 Task: Look for space in Seoul from 7th May, 2023 to 20th May, 2023 for 1 adult in price range Rs.8000 to Rs.14000. Place can be private room with 1  bedroom having 1 bed and 1 bathroom. Property type can be flat. Amenities needed are: wifi, dedicated workplace, gym, breakfast, smoking allowed. Required host language is English.
Action: Mouse moved to (358, 420)
Screenshot: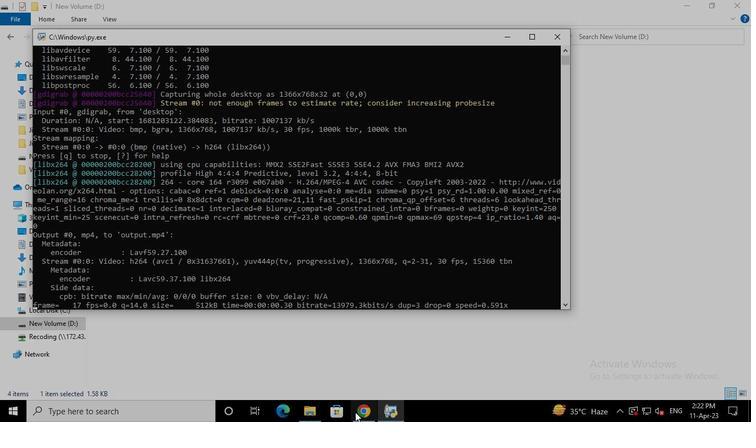
Action: Mouse pressed left at (358, 420)
Screenshot: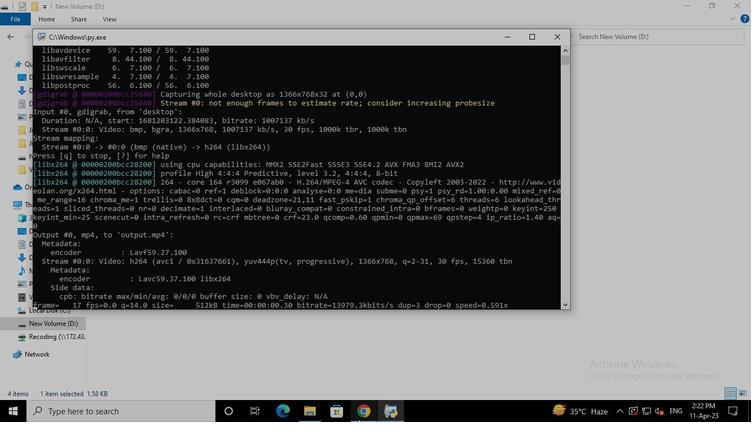 
Action: Mouse moved to (304, 99)
Screenshot: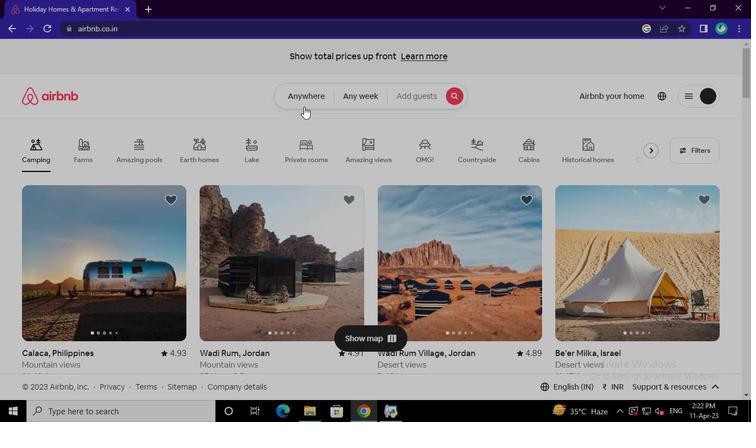 
Action: Mouse pressed left at (304, 99)
Screenshot: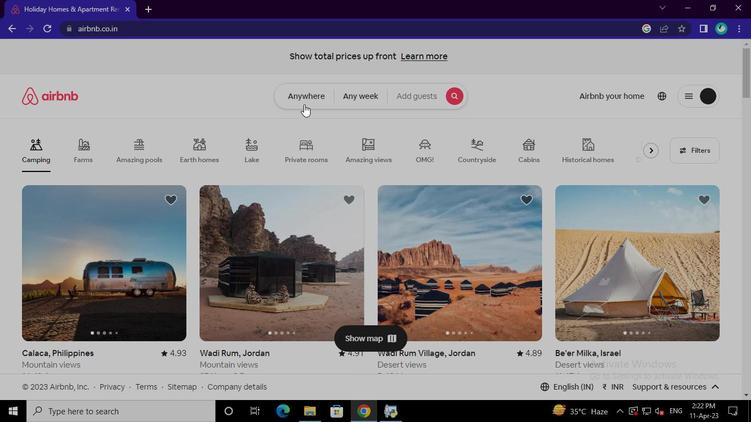 
Action: Mouse moved to (251, 136)
Screenshot: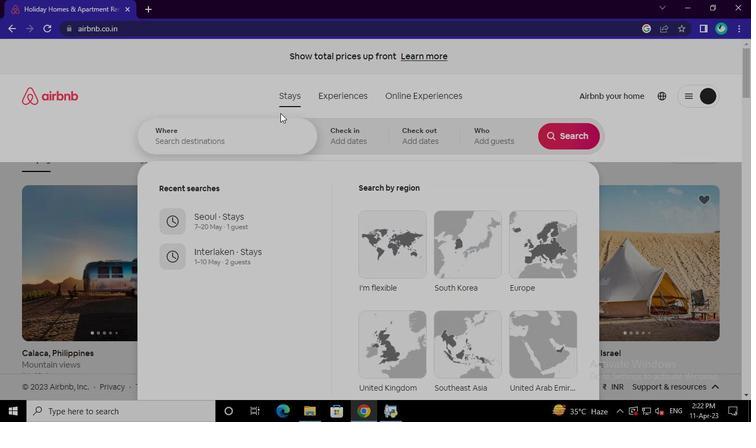 
Action: Mouse pressed left at (251, 136)
Screenshot: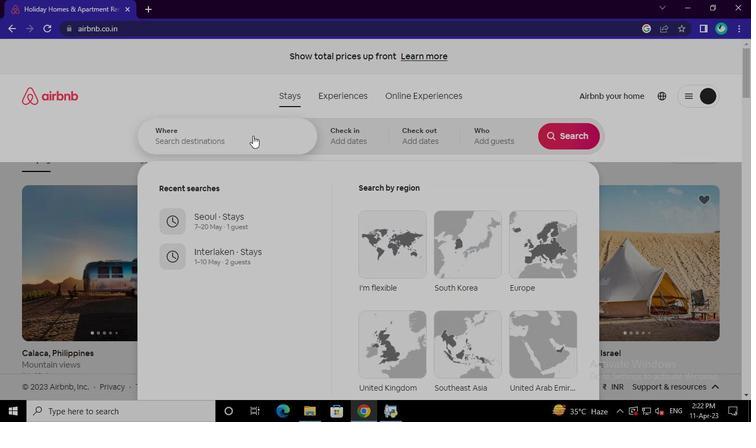 
Action: Keyboard Key.shift
Screenshot: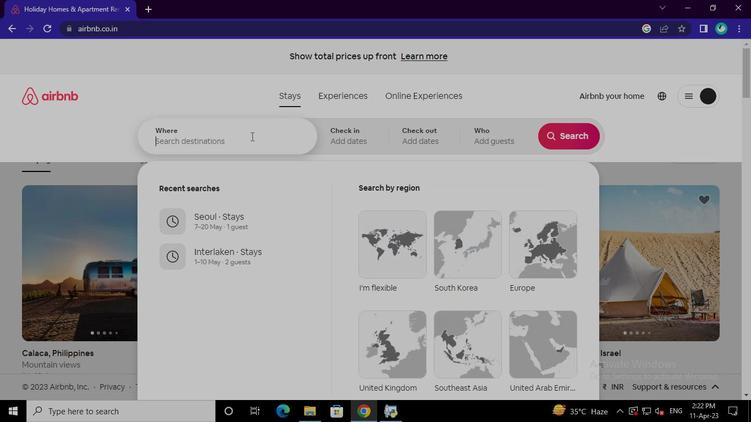 
Action: Keyboard S
Screenshot: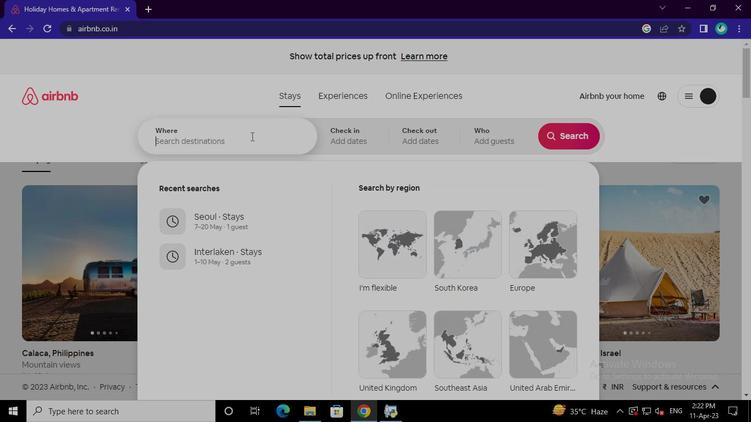 
Action: Keyboard e
Screenshot: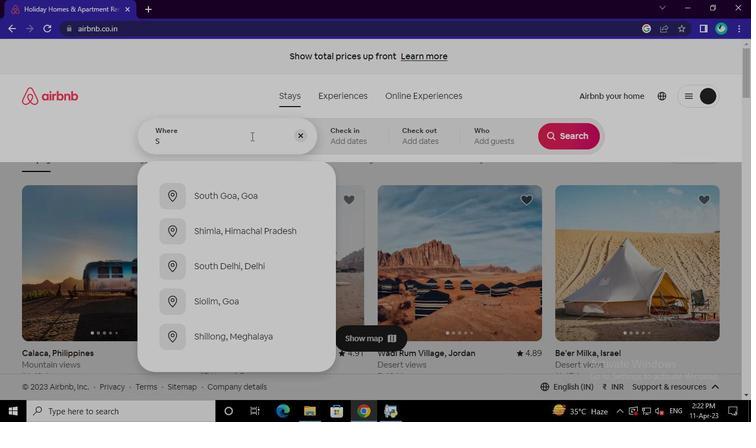 
Action: Keyboard o
Screenshot: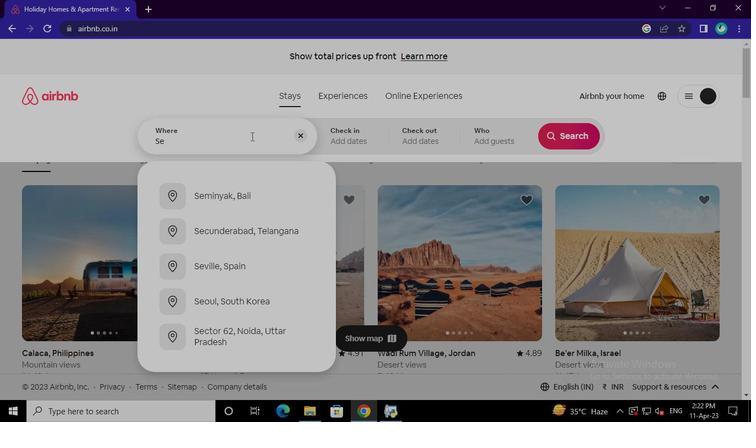 
Action: Keyboard u
Screenshot: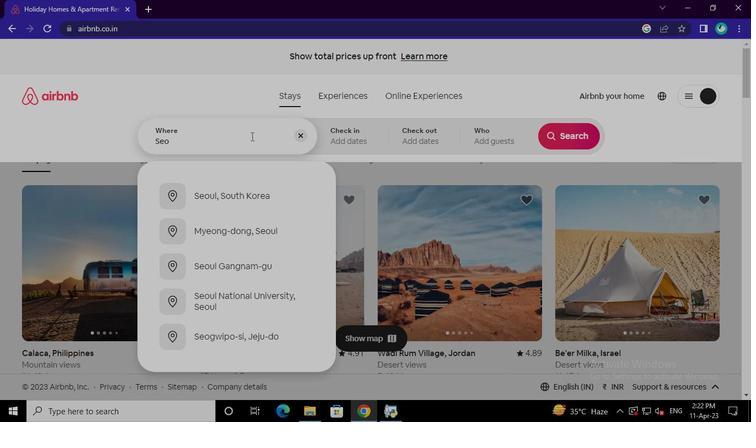 
Action: Keyboard l
Screenshot: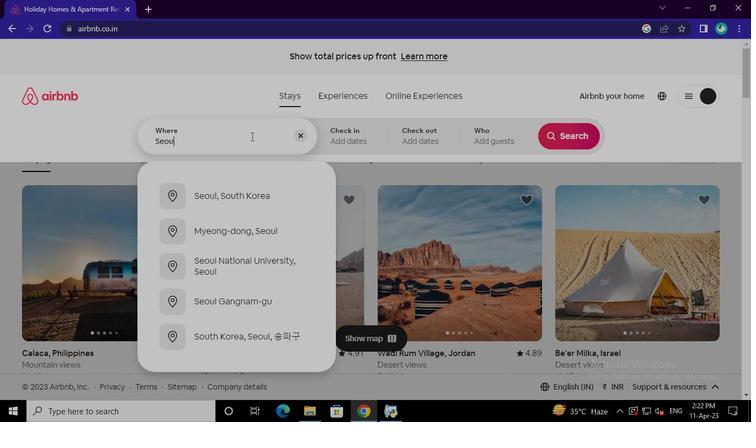 
Action: Mouse moved to (239, 190)
Screenshot: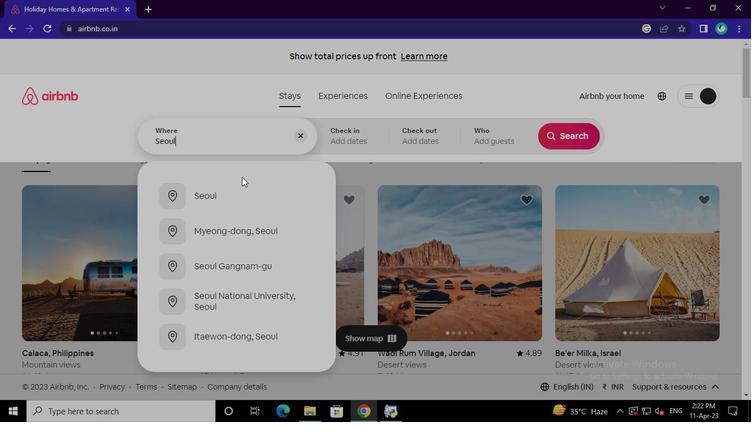 
Action: Mouse pressed left at (239, 190)
Screenshot: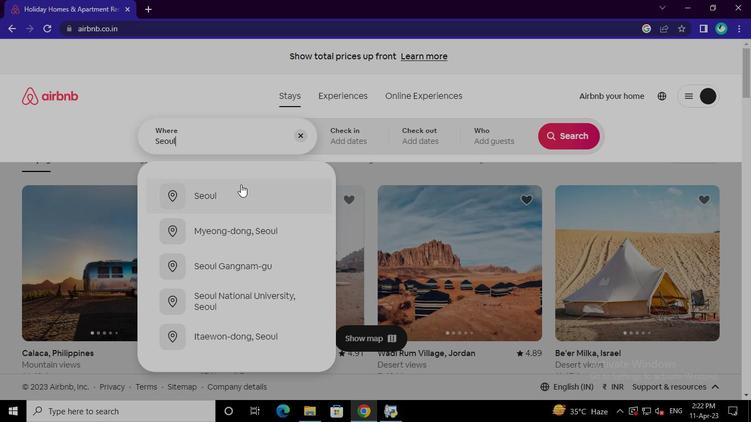 
Action: Mouse moved to (393, 292)
Screenshot: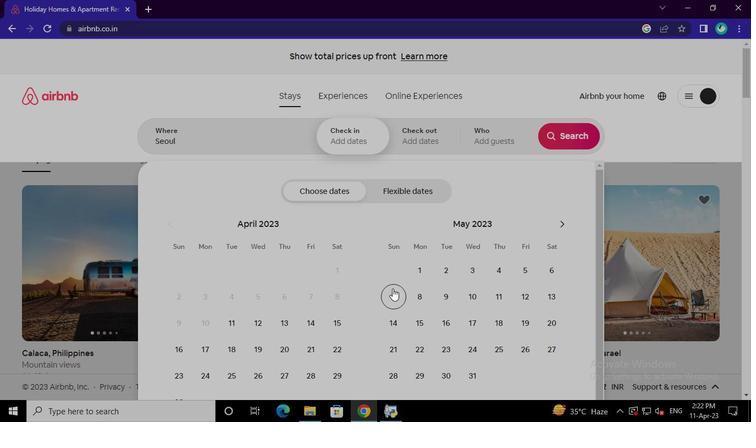 
Action: Mouse pressed left at (393, 292)
Screenshot: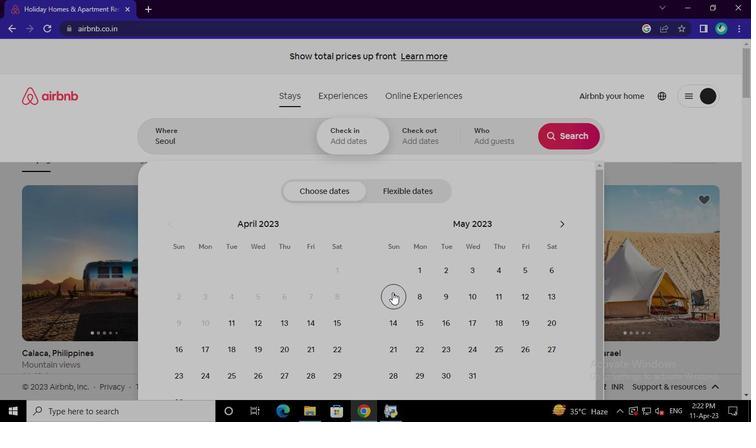 
Action: Mouse moved to (548, 327)
Screenshot: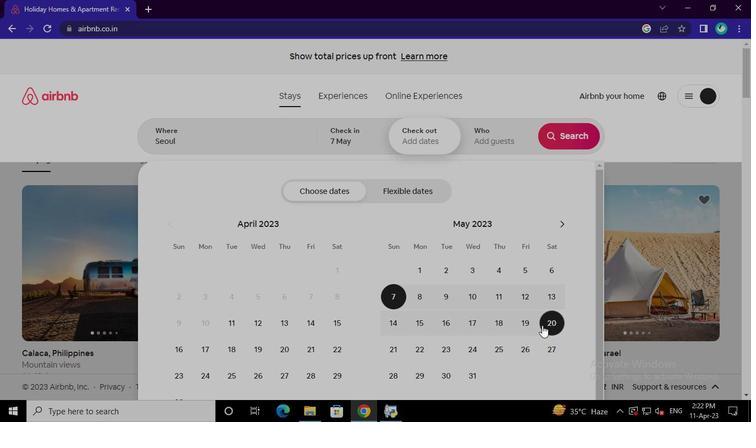 
Action: Mouse pressed left at (548, 327)
Screenshot: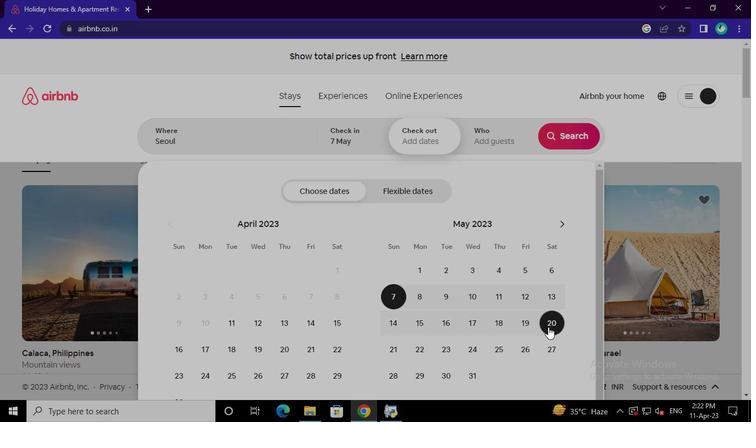 
Action: Mouse moved to (489, 145)
Screenshot: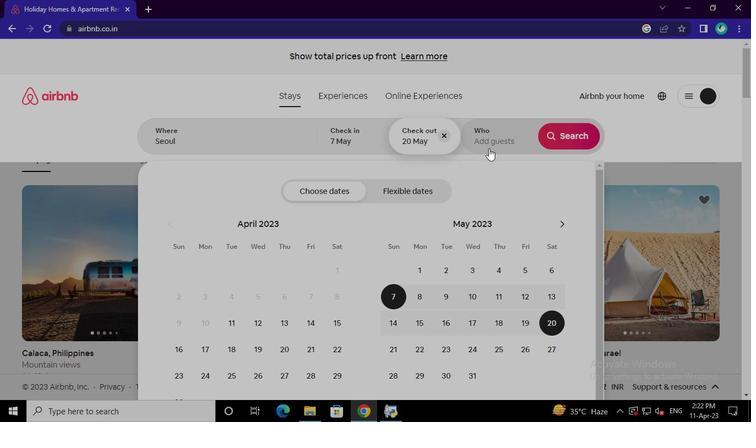 
Action: Mouse pressed left at (489, 145)
Screenshot: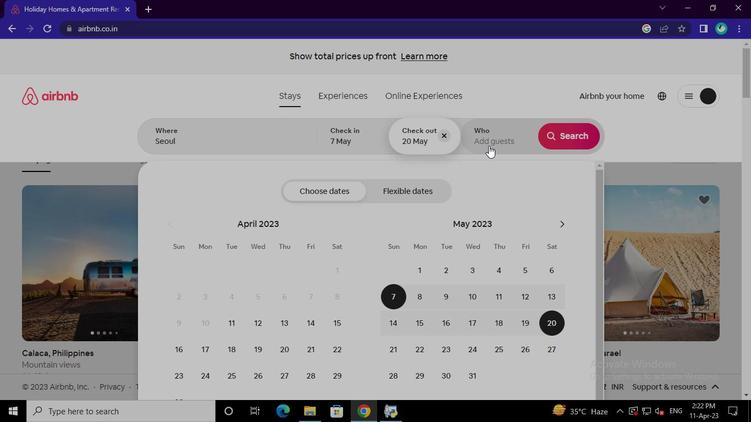 
Action: Mouse moved to (574, 194)
Screenshot: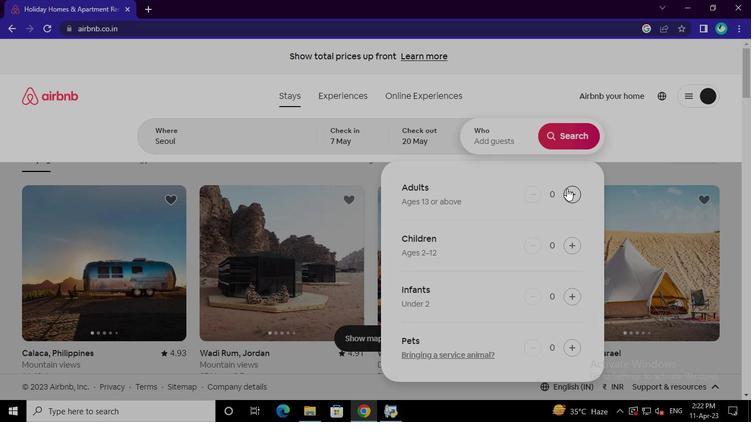 
Action: Mouse pressed left at (574, 194)
Screenshot: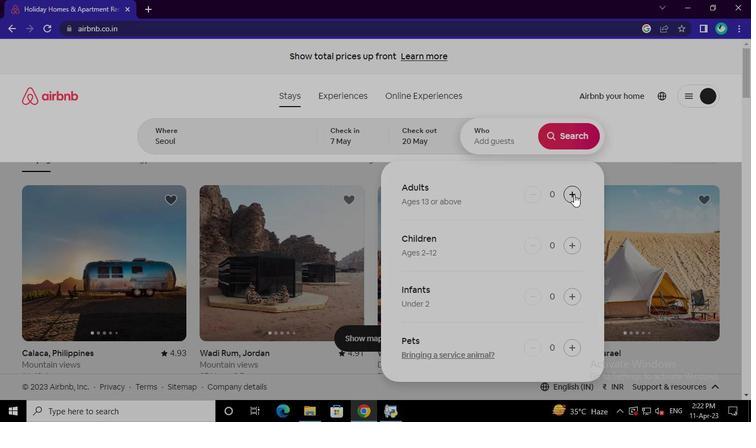 
Action: Mouse moved to (570, 137)
Screenshot: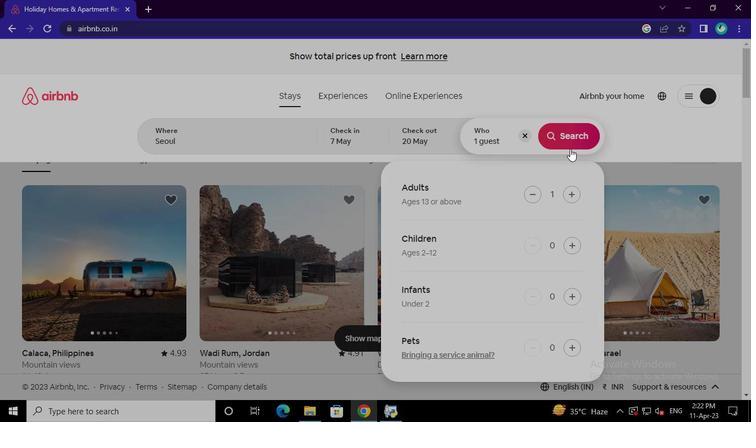 
Action: Mouse pressed left at (570, 137)
Screenshot: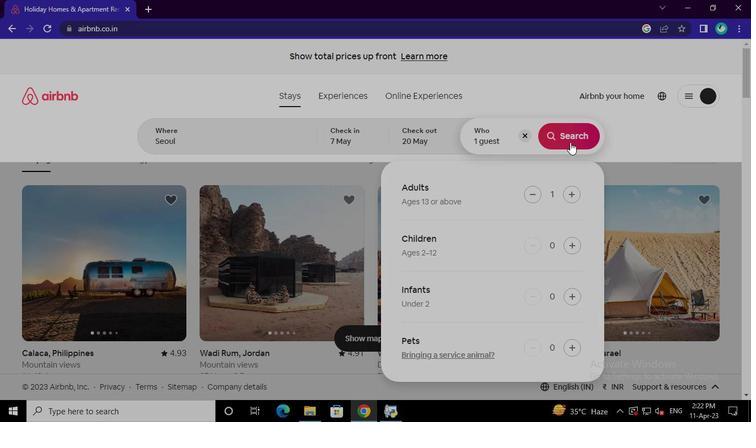 
Action: Mouse moved to (697, 106)
Screenshot: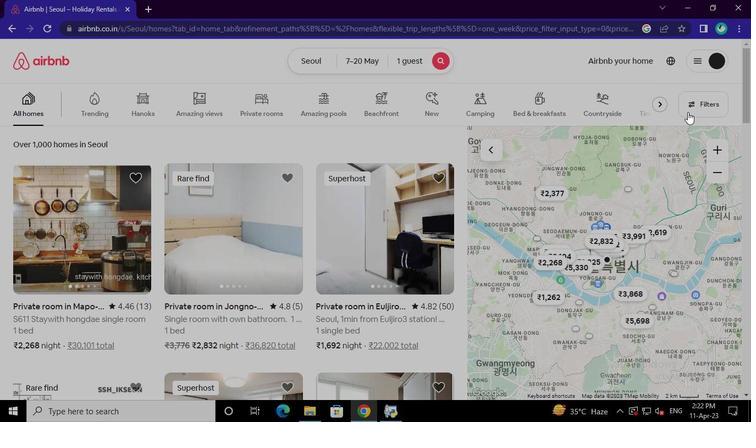 
Action: Mouse pressed left at (697, 106)
Screenshot: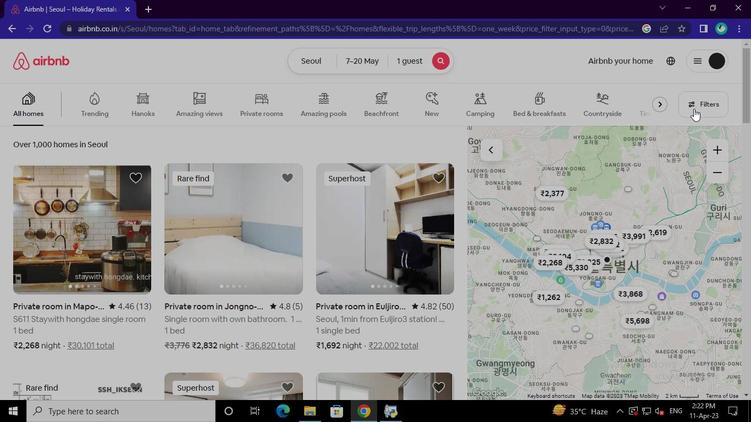 
Action: Mouse moved to (285, 244)
Screenshot: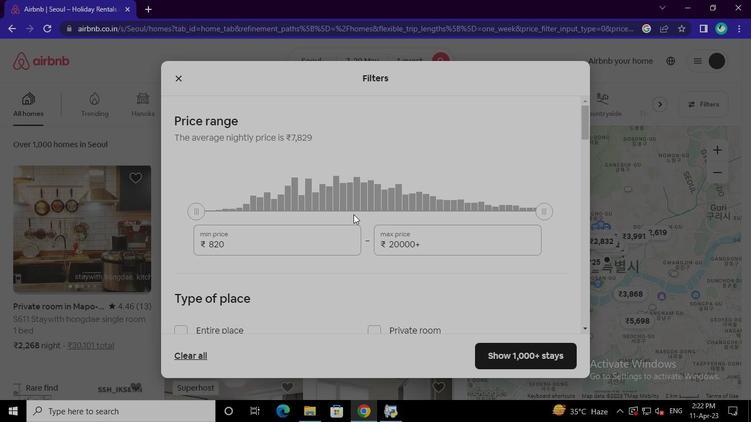 
Action: Mouse pressed left at (285, 244)
Screenshot: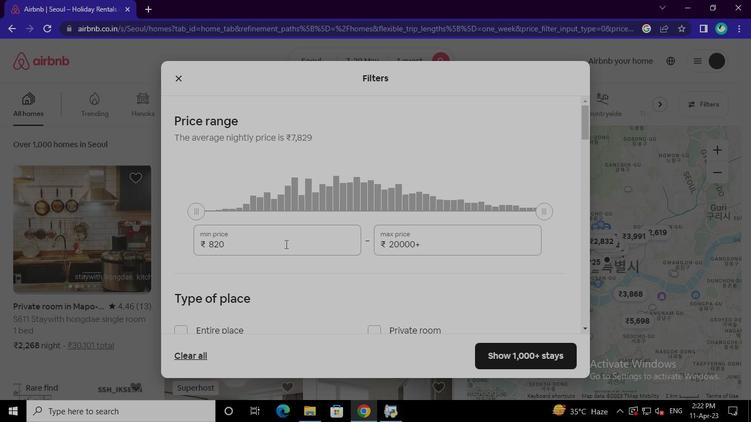 
Action: Keyboard Key.backspace
Screenshot: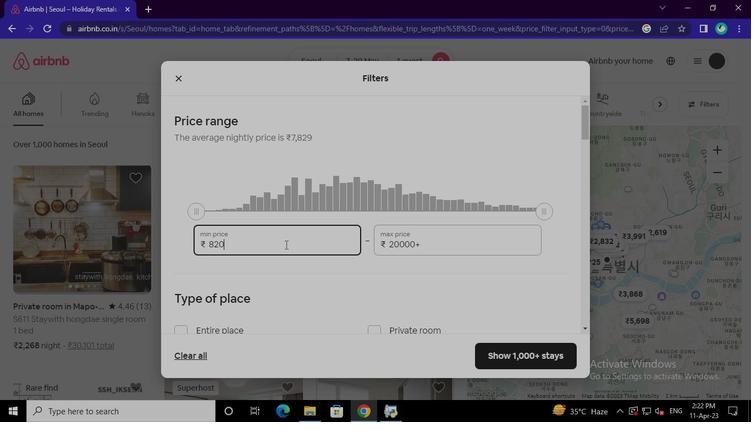 
Action: Keyboard Key.backspace
Screenshot: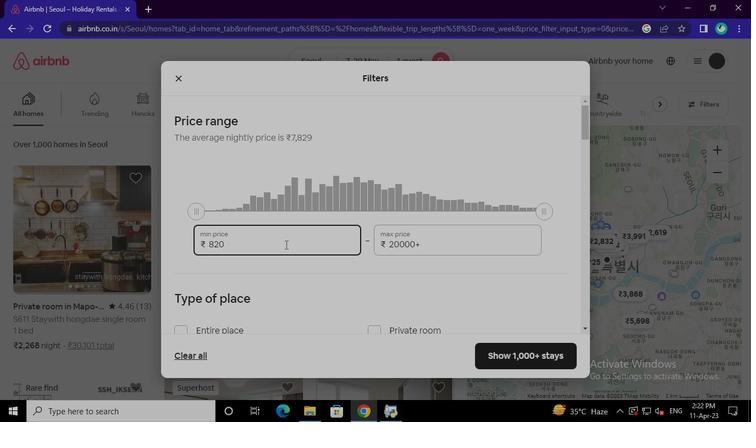 
Action: Keyboard <96>
Screenshot: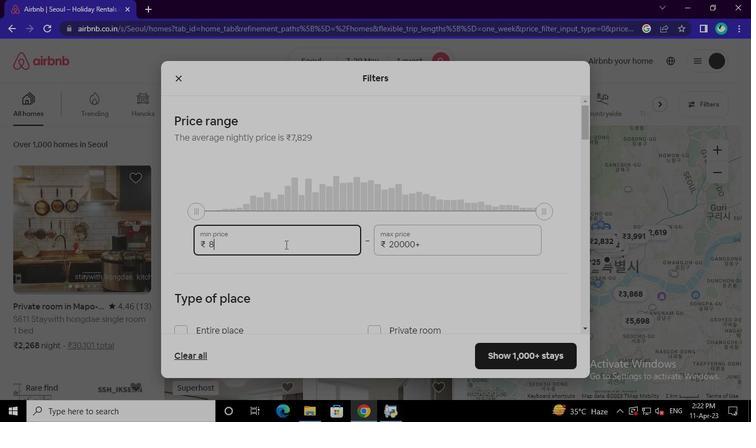 
Action: Keyboard <96>
Screenshot: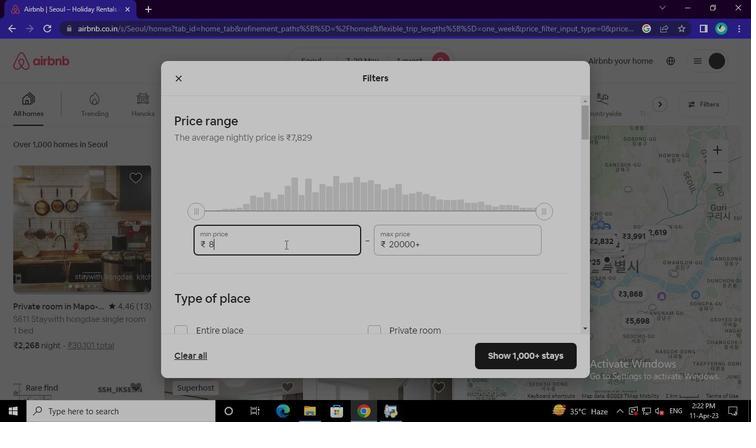 
Action: Keyboard <96>
Screenshot: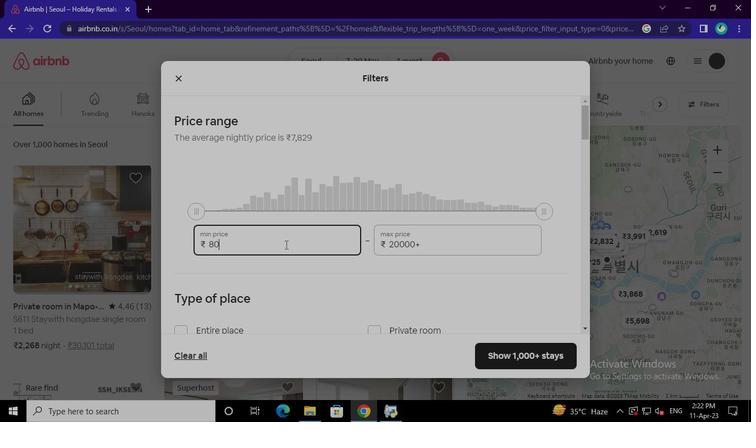 
Action: Mouse moved to (427, 247)
Screenshot: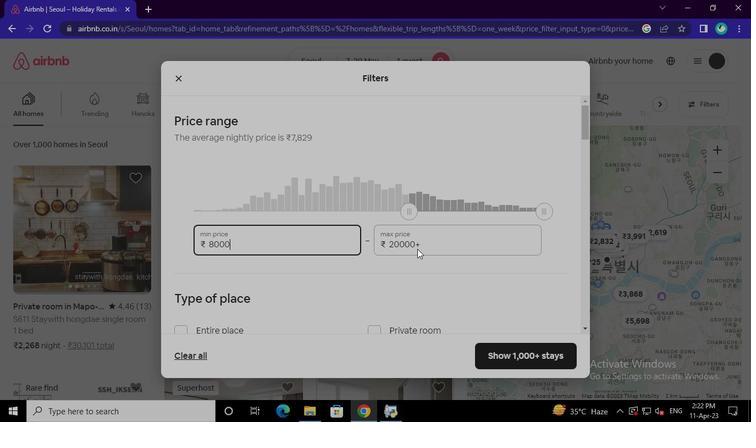 
Action: Mouse pressed left at (427, 247)
Screenshot: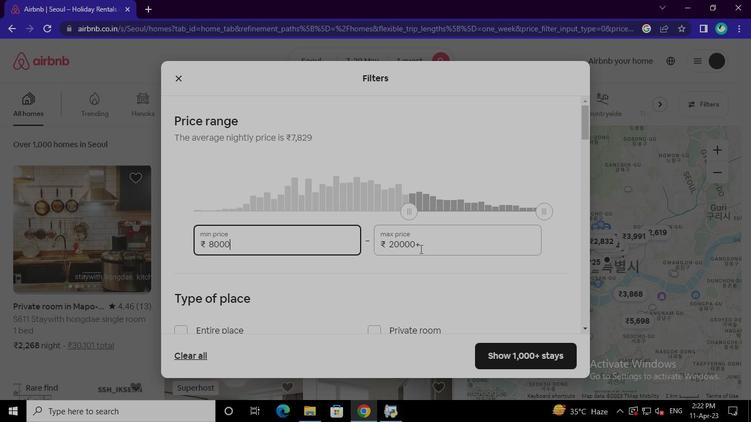
Action: Keyboard Key.backspace
Screenshot: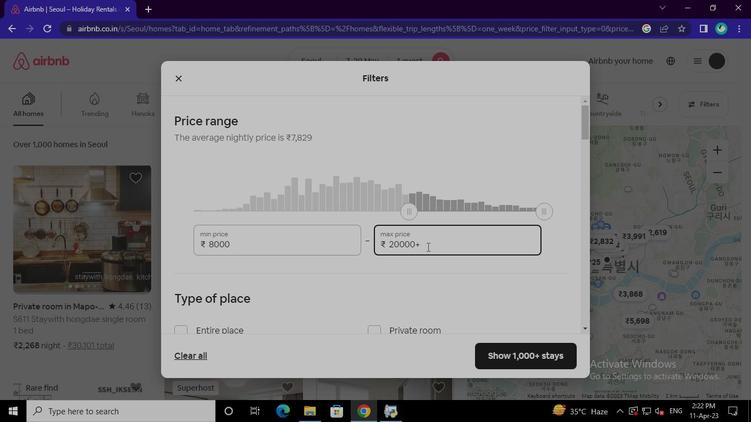 
Action: Keyboard Key.backspace
Screenshot: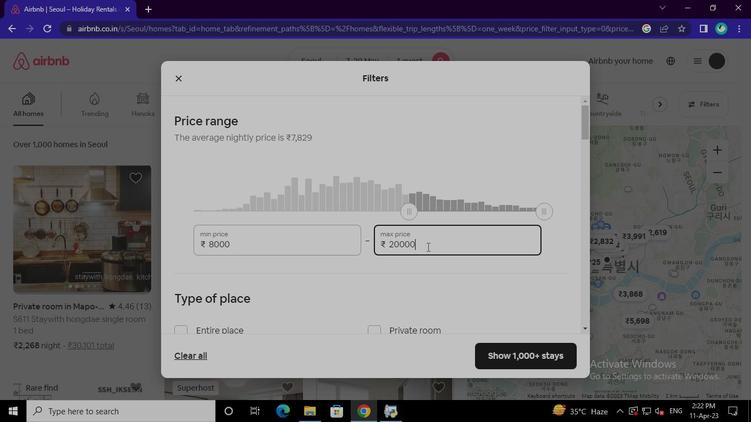 
Action: Keyboard Key.backspace
Screenshot: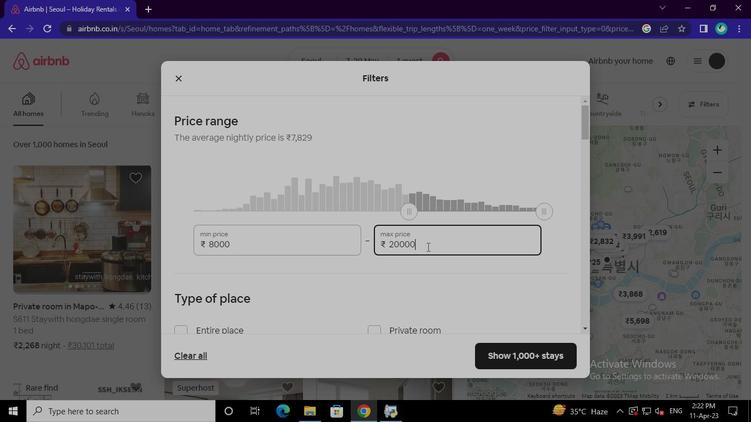 
Action: Keyboard Key.backspace
Screenshot: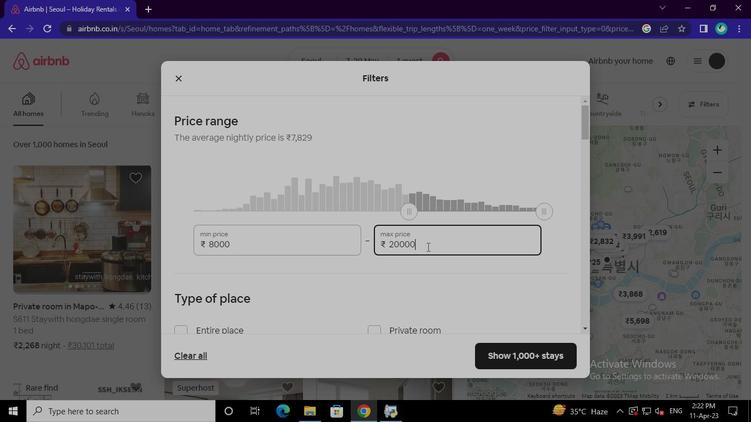 
Action: Keyboard Key.backspace
Screenshot: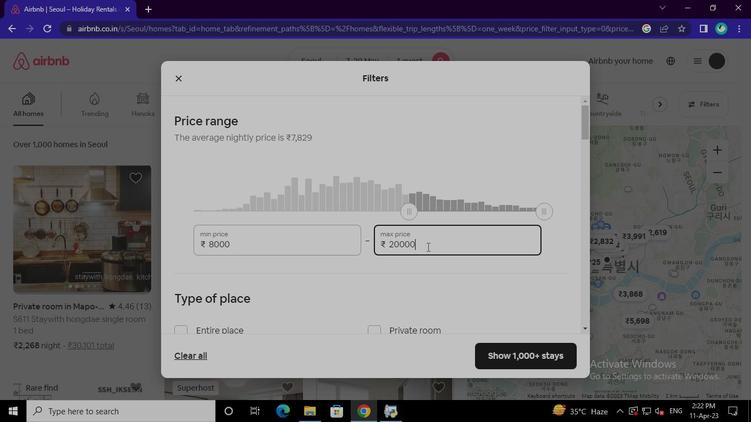 
Action: Keyboard Key.backspace
Screenshot: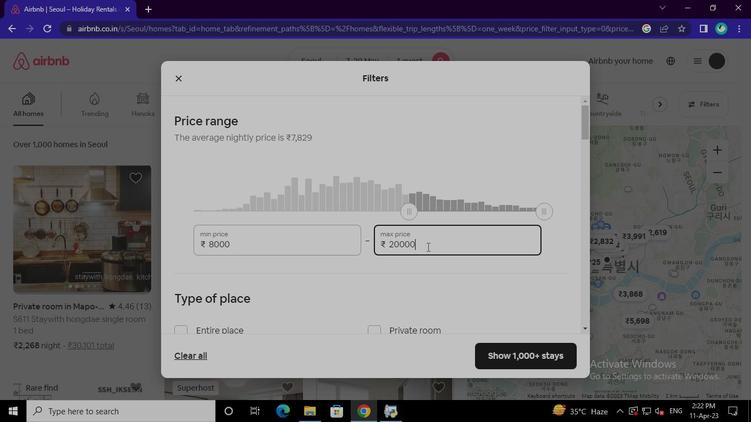 
Action: Keyboard Key.backspace
Screenshot: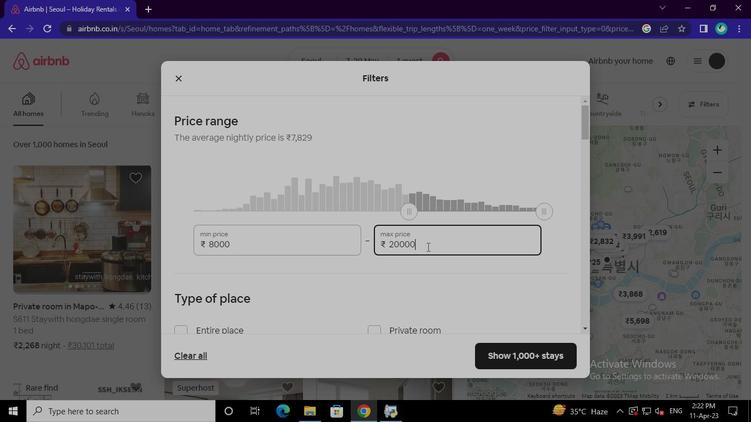 
Action: Keyboard Key.backspace
Screenshot: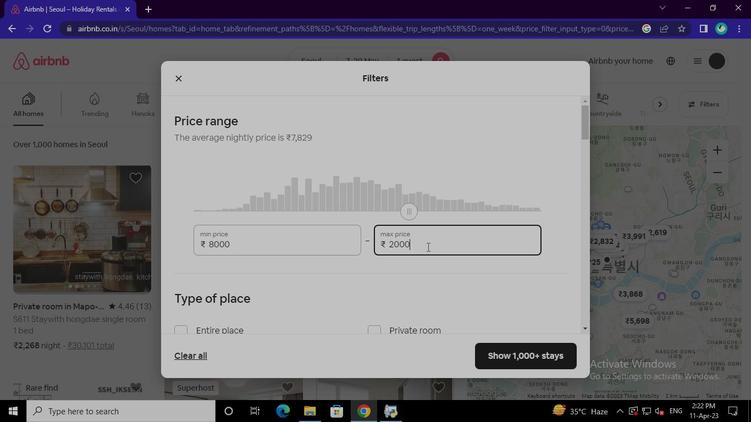 
Action: Keyboard Key.backspace
Screenshot: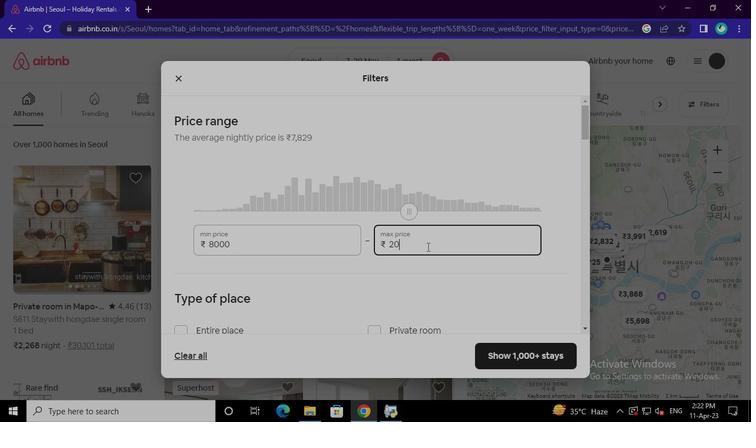 
Action: Keyboard Key.backspace
Screenshot: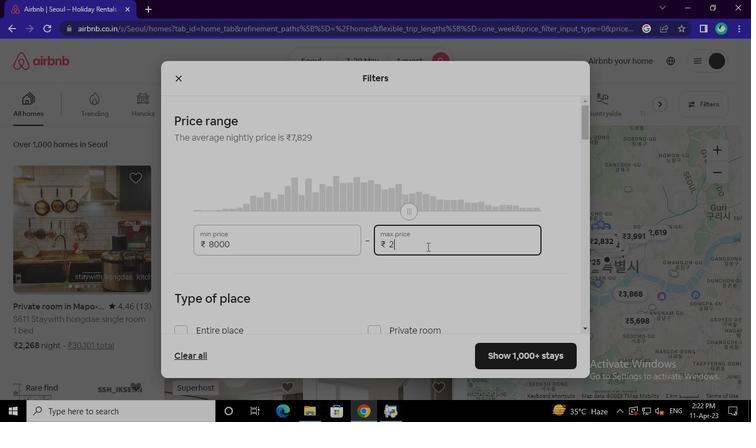 
Action: Keyboard Key.backspace
Screenshot: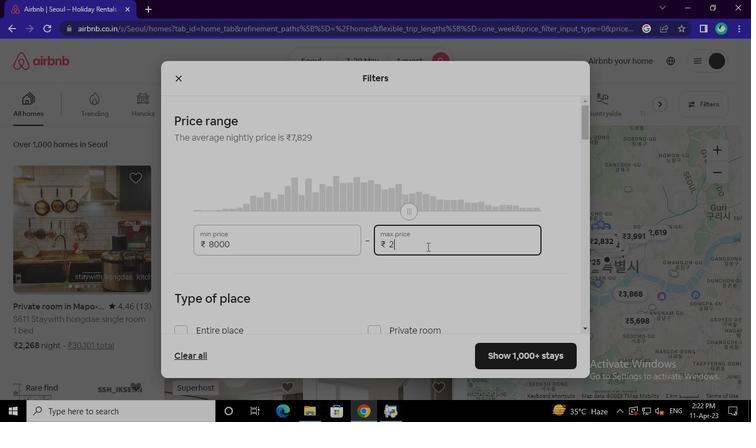 
Action: Keyboard Key.backspace
Screenshot: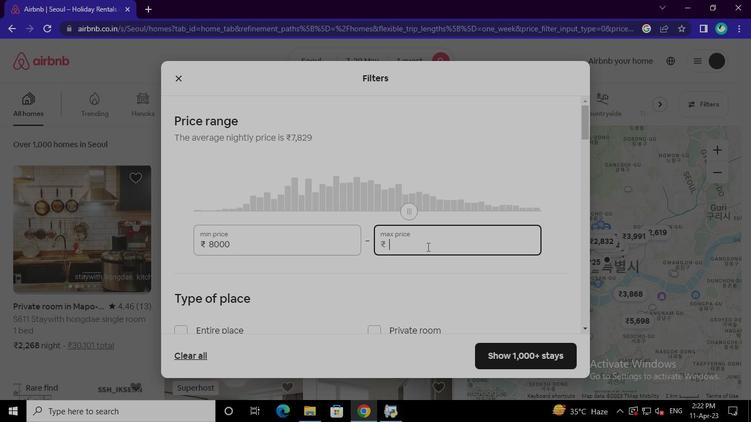
Action: Keyboard Key.backspace
Screenshot: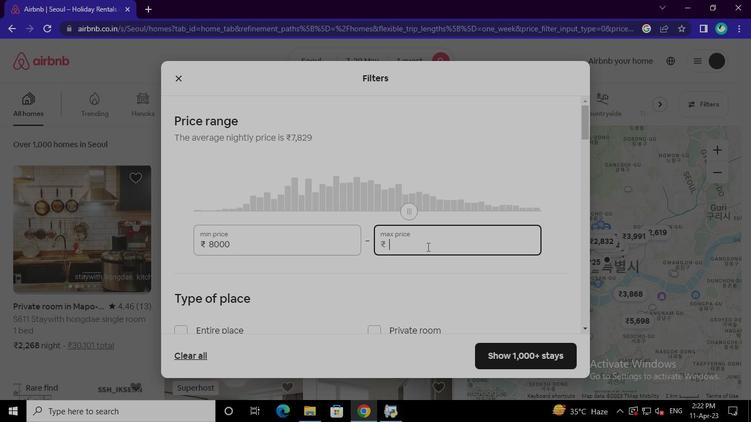 
Action: Keyboard Key.backspace
Screenshot: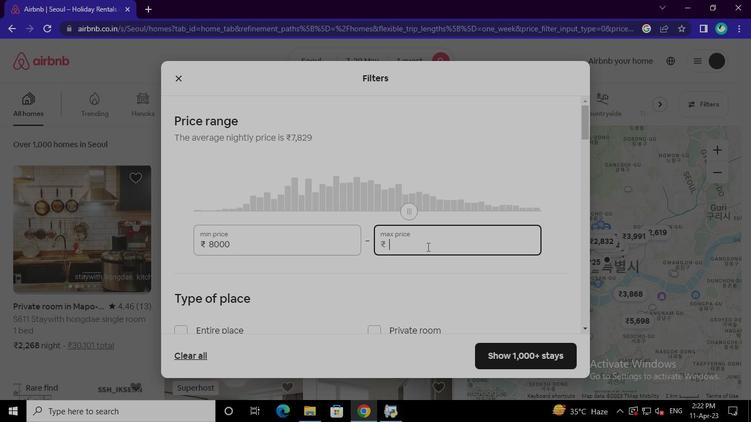 
Action: Keyboard Key.backspace
Screenshot: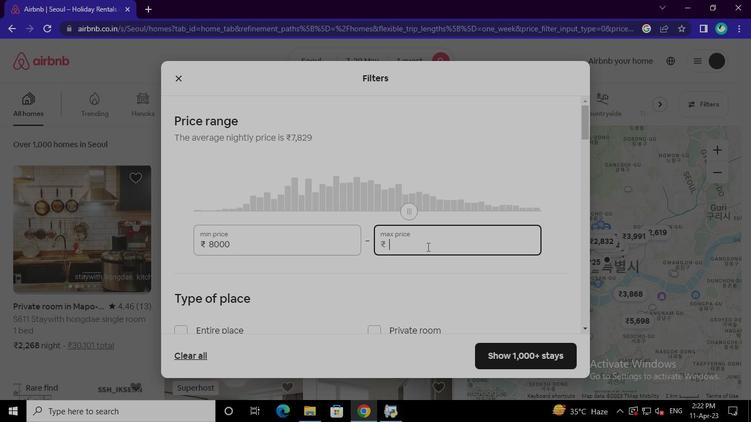 
Action: Keyboard <97>
Screenshot: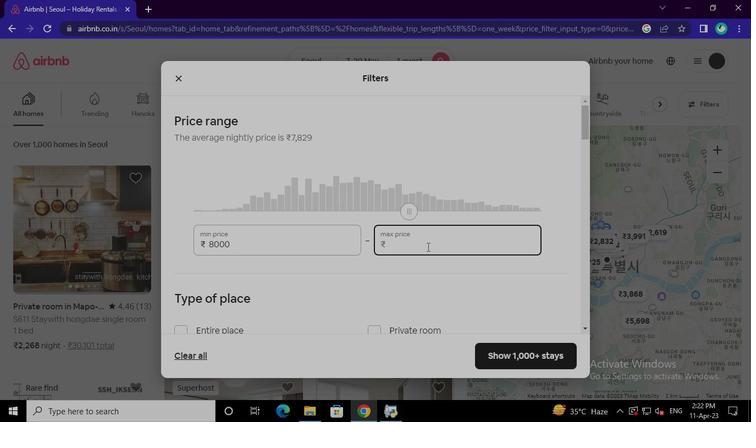 
Action: Keyboard <100>
Screenshot: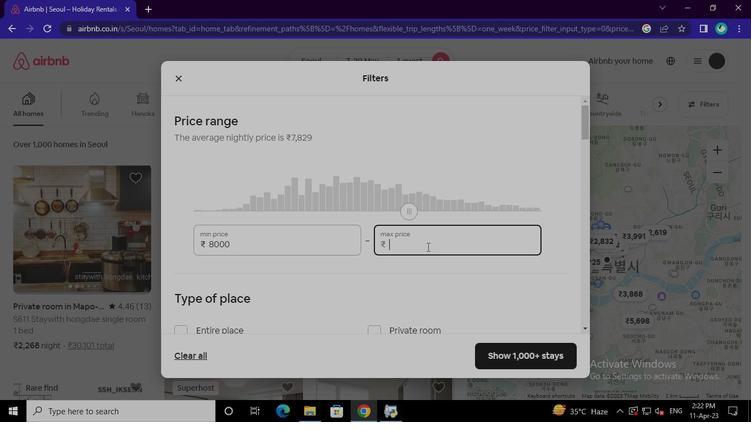 
Action: Keyboard <96>
Screenshot: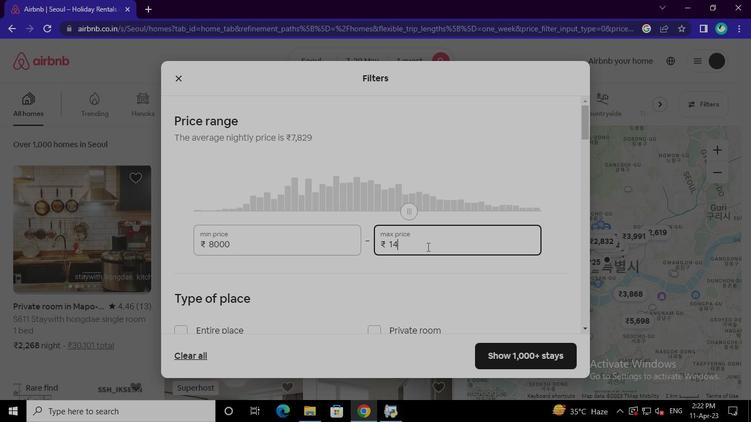 
Action: Keyboard <96>
Screenshot: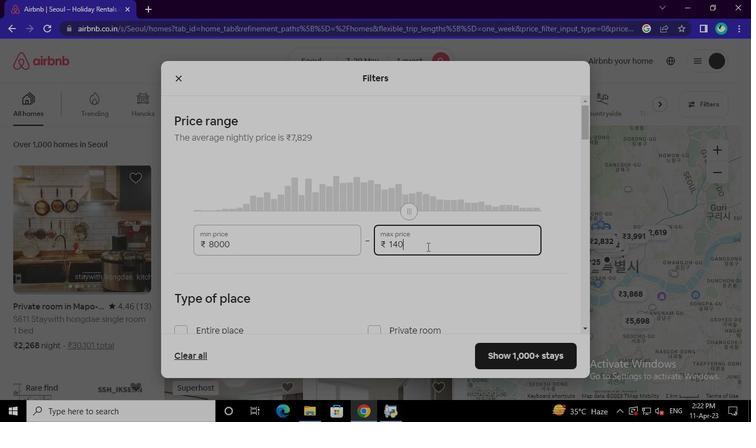 
Action: Keyboard <96>
Screenshot: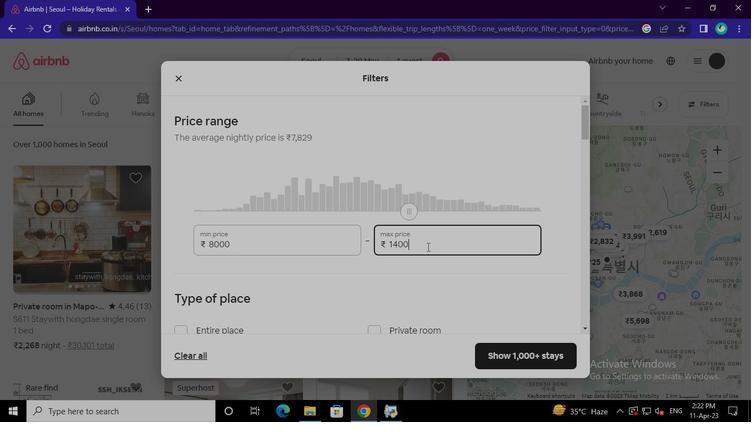 
Action: Mouse moved to (375, 224)
Screenshot: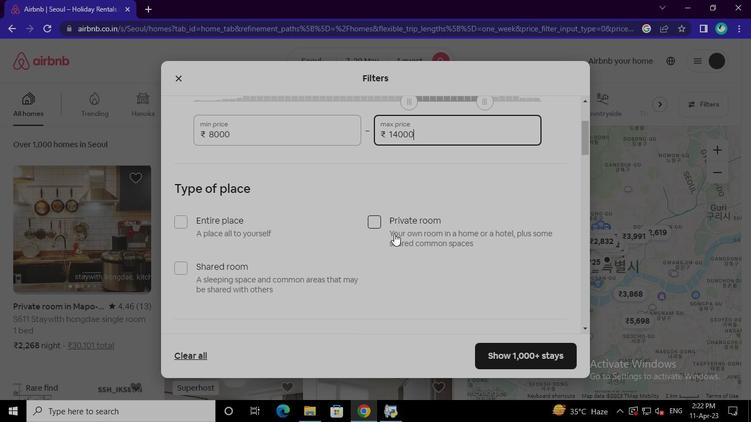 
Action: Mouse pressed left at (375, 224)
Screenshot: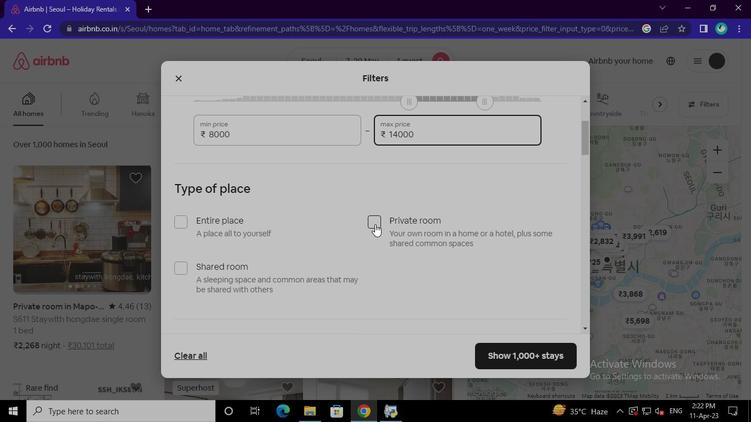 
Action: Mouse moved to (243, 186)
Screenshot: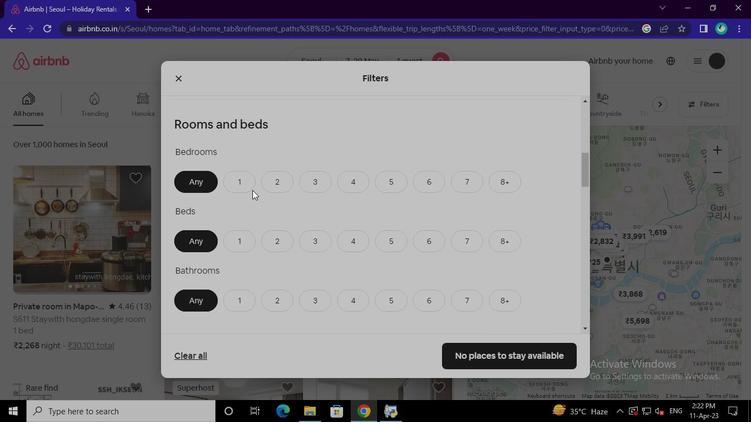 
Action: Mouse pressed left at (243, 186)
Screenshot: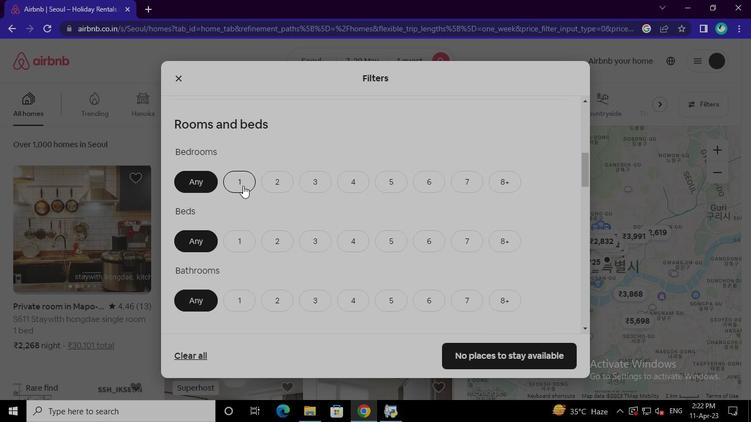 
Action: Mouse moved to (241, 237)
Screenshot: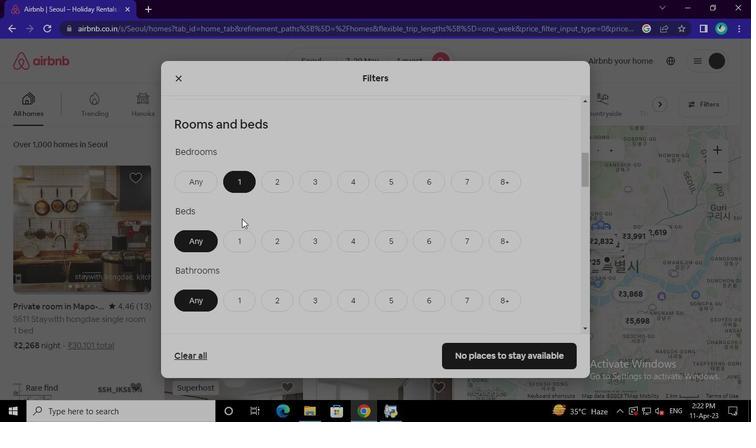 
Action: Mouse pressed left at (241, 237)
Screenshot: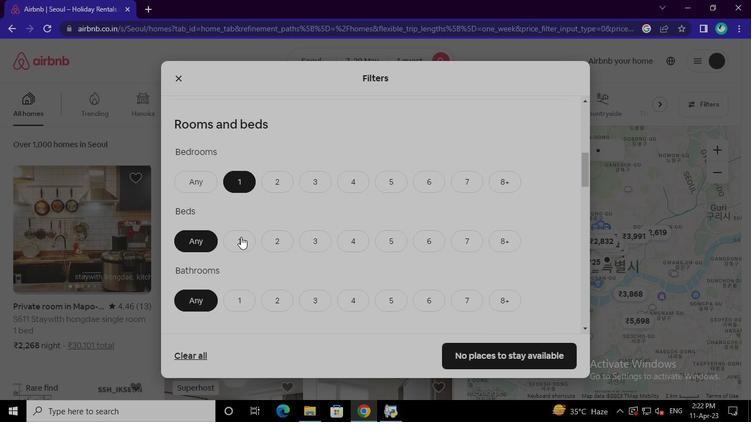 
Action: Mouse moved to (234, 296)
Screenshot: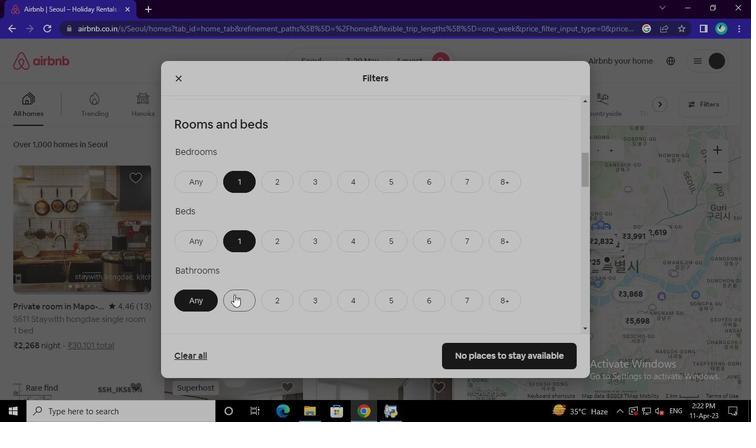 
Action: Mouse pressed left at (234, 296)
Screenshot: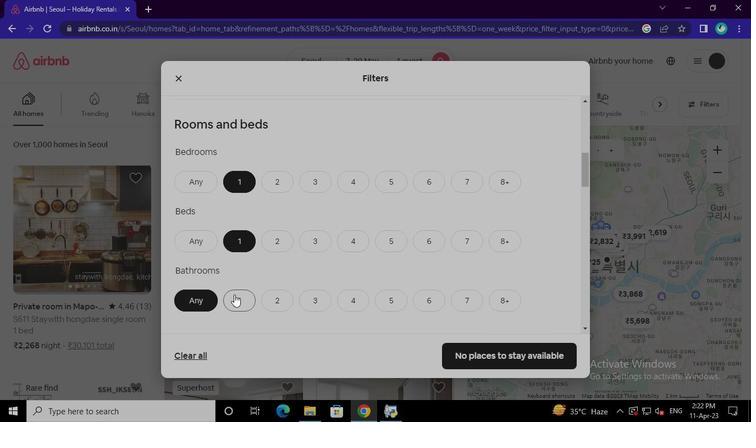 
Action: Mouse moved to (316, 260)
Screenshot: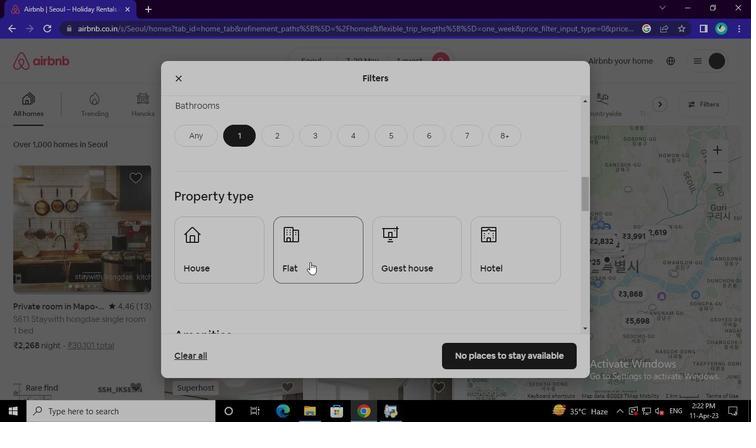 
Action: Mouse pressed left at (316, 260)
Screenshot: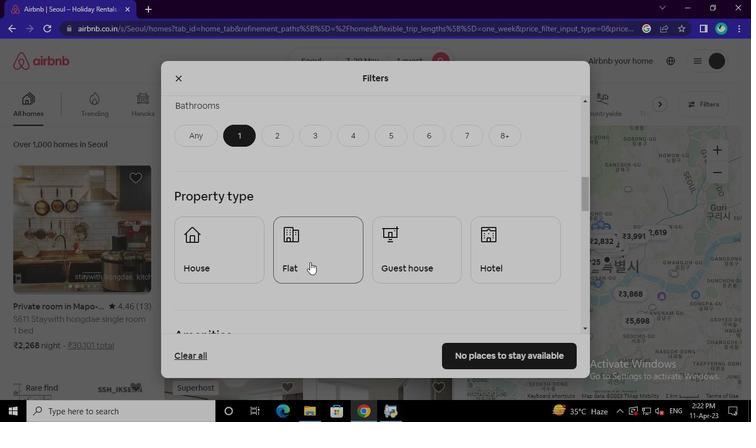 
Action: Mouse moved to (212, 309)
Screenshot: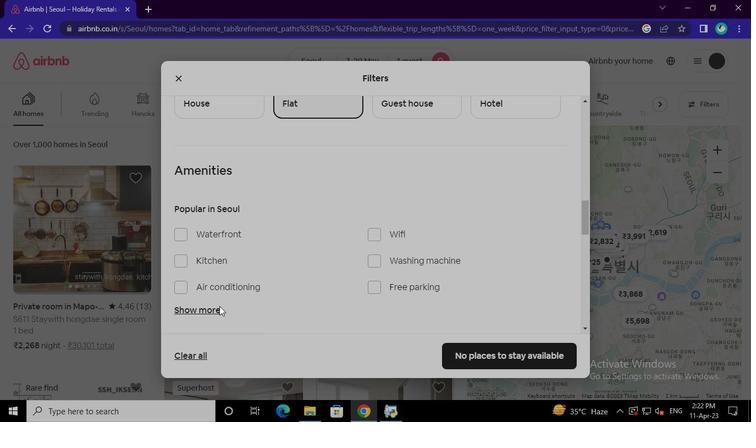 
Action: Mouse pressed left at (212, 309)
Screenshot: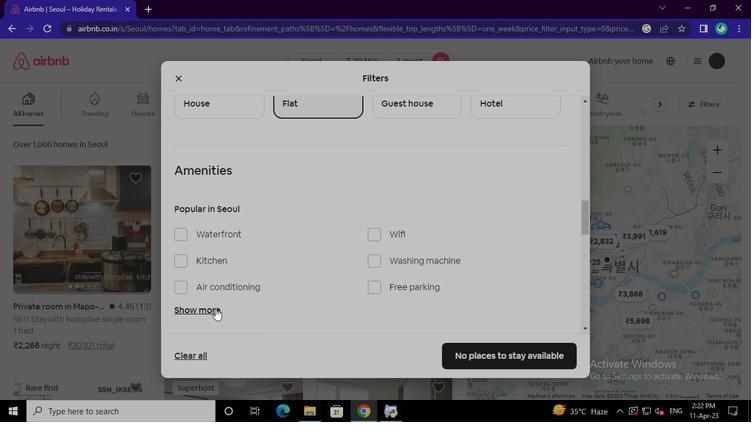 
Action: Mouse moved to (377, 108)
Screenshot: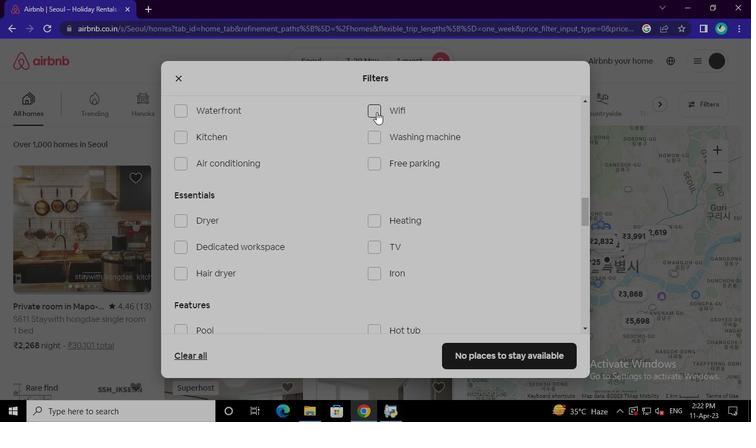 
Action: Mouse pressed left at (377, 108)
Screenshot: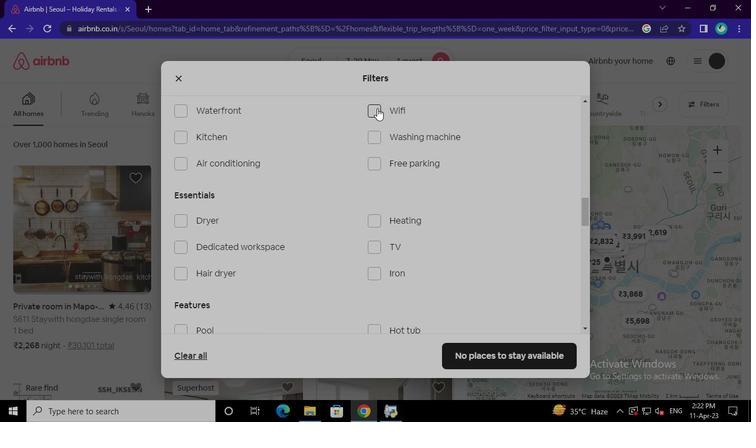 
Action: Mouse moved to (185, 247)
Screenshot: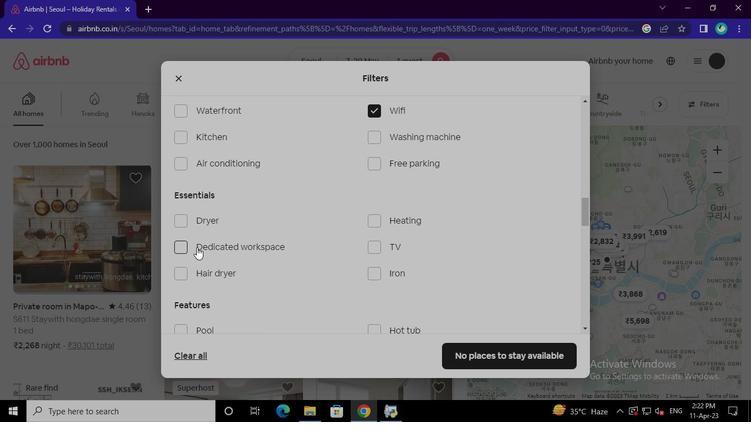 
Action: Mouse pressed left at (185, 247)
Screenshot: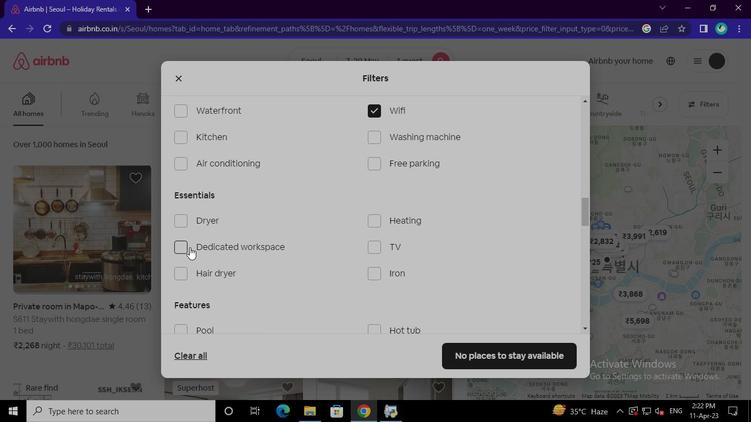 
Action: Mouse moved to (182, 271)
Screenshot: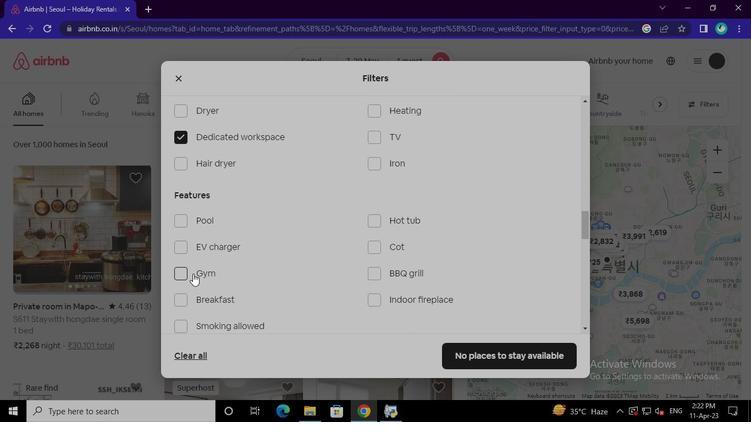 
Action: Mouse pressed left at (182, 271)
Screenshot: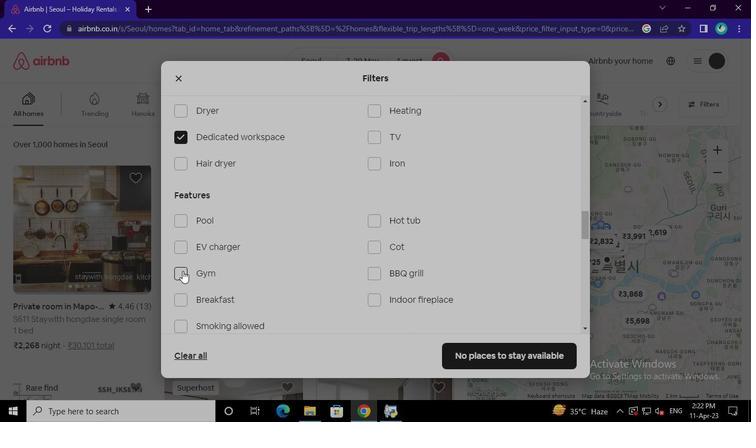 
Action: Mouse moved to (183, 294)
Screenshot: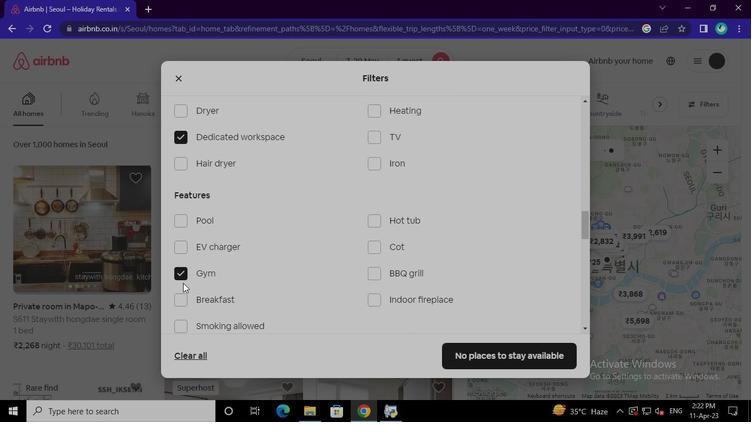 
Action: Mouse pressed left at (183, 294)
Screenshot: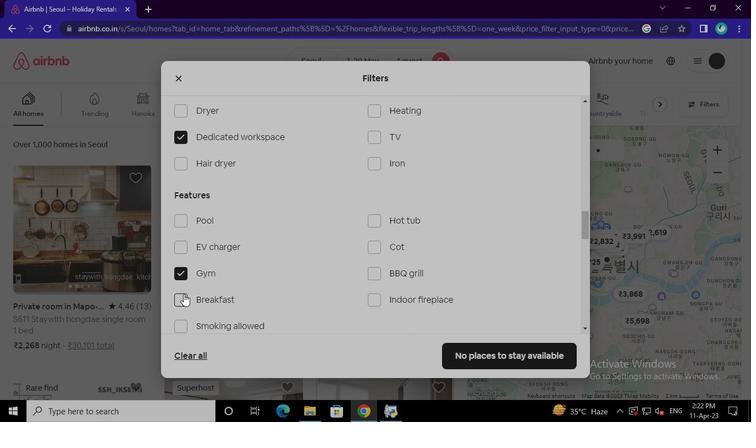 
Action: Mouse moved to (179, 325)
Screenshot: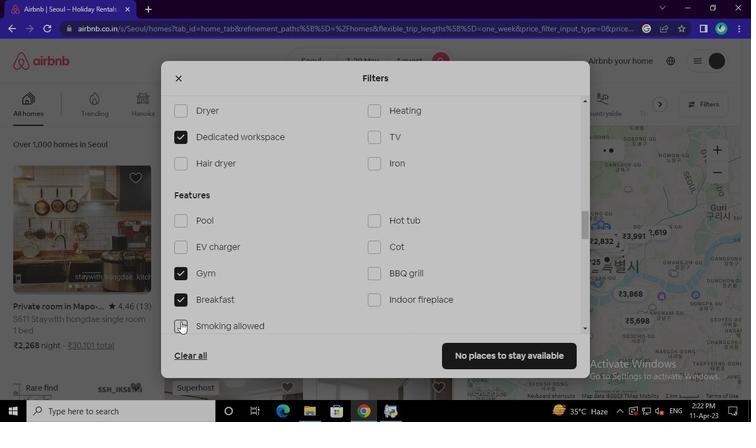 
Action: Mouse pressed left at (179, 325)
Screenshot: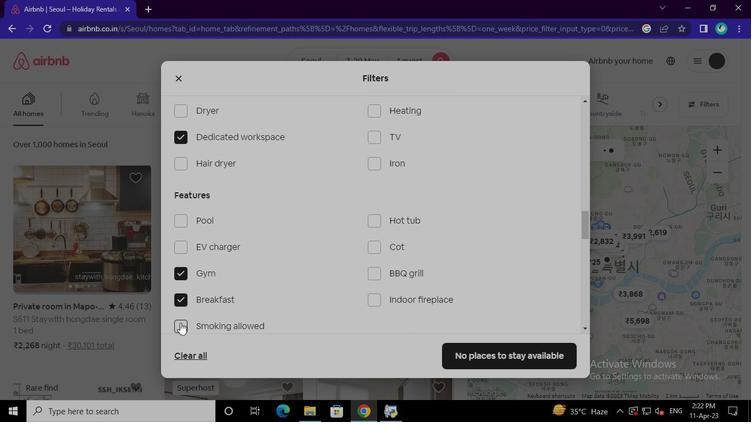 
Action: Mouse moved to (195, 255)
Screenshot: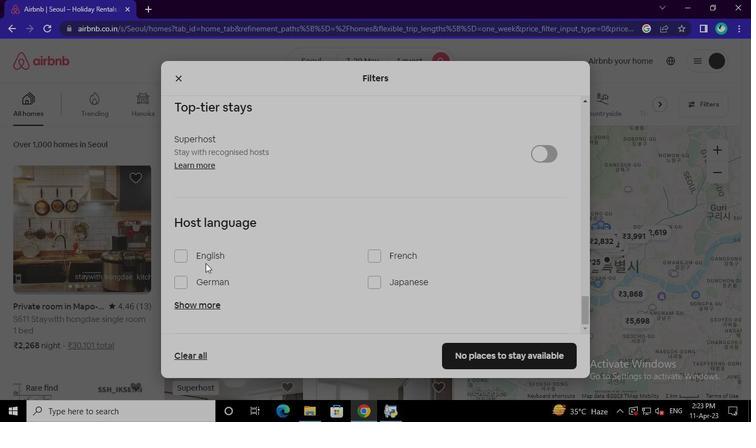 
Action: Mouse pressed left at (195, 255)
Screenshot: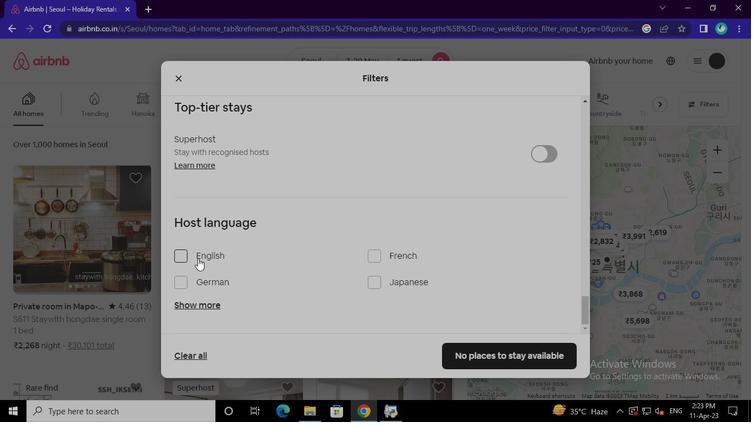 
Action: Mouse moved to (460, 352)
Screenshot: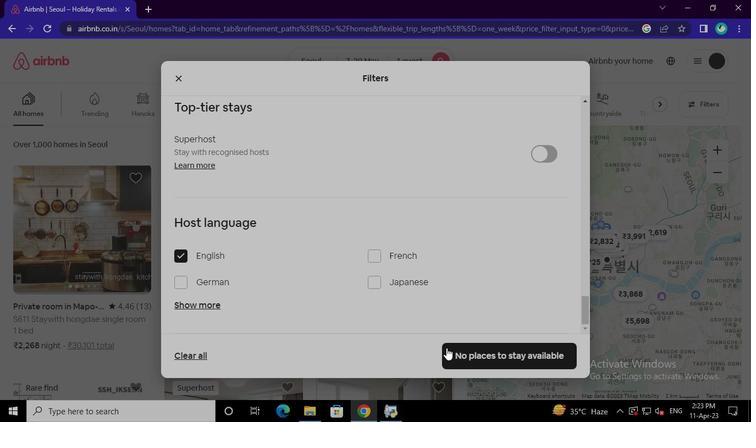 
Action: Mouse pressed left at (460, 352)
Screenshot: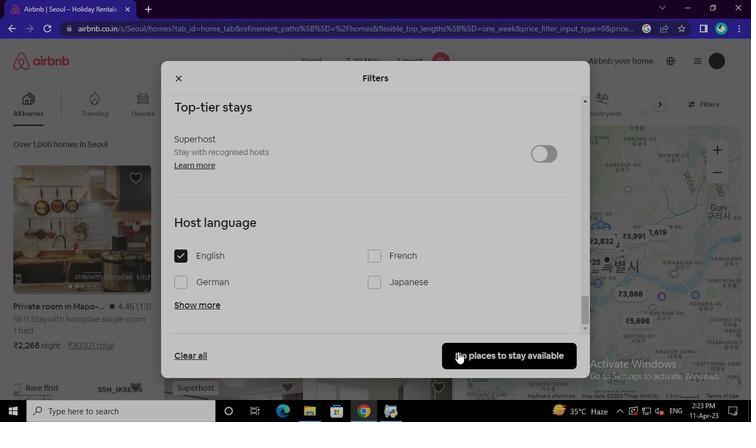 
Action: Mouse moved to (395, 410)
Screenshot: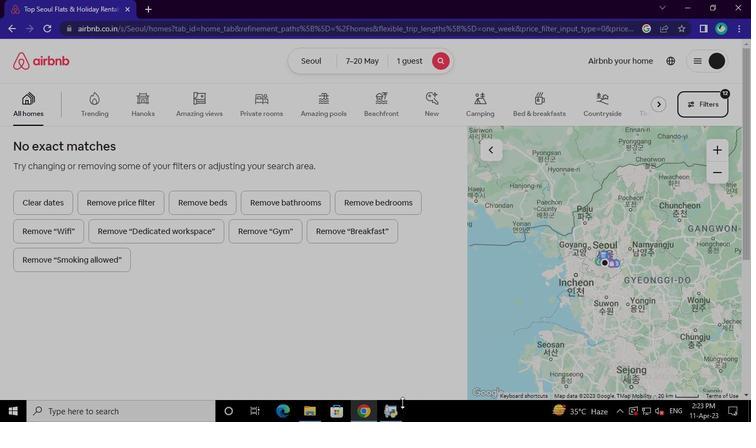 
Action: Mouse pressed left at (395, 410)
Screenshot: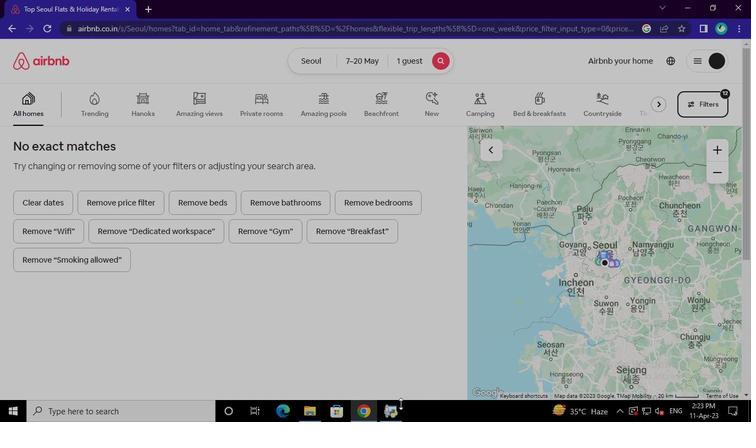 
Action: Mouse moved to (556, 35)
Screenshot: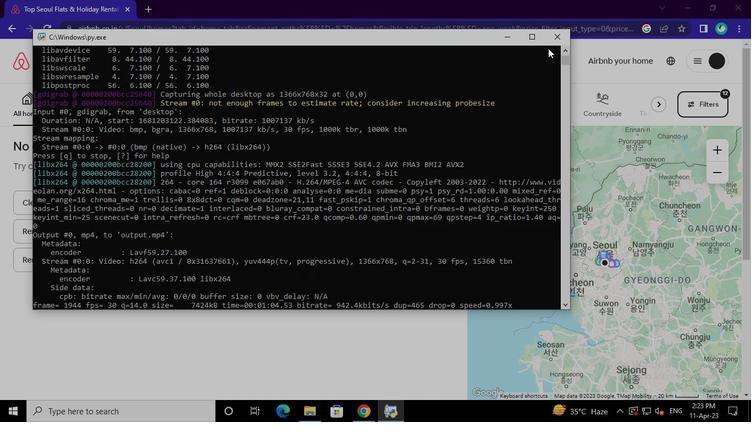 
Action: Mouse pressed left at (556, 35)
Screenshot: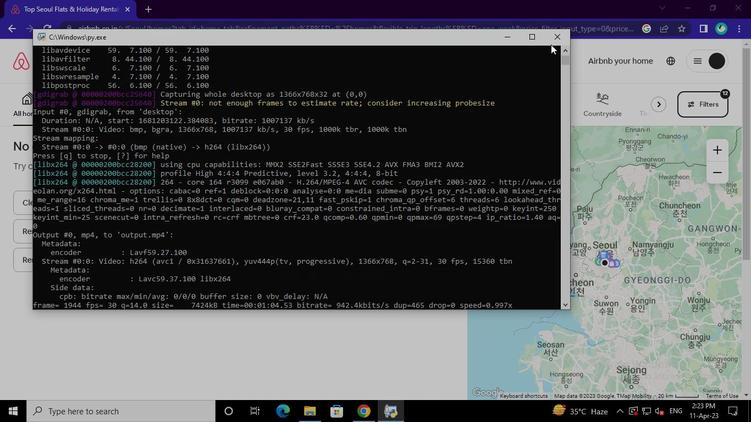 
